 Task: Write the Company Name "Softage" Under Vendor in New Vendor.
Action: Mouse moved to (85, 16)
Screenshot: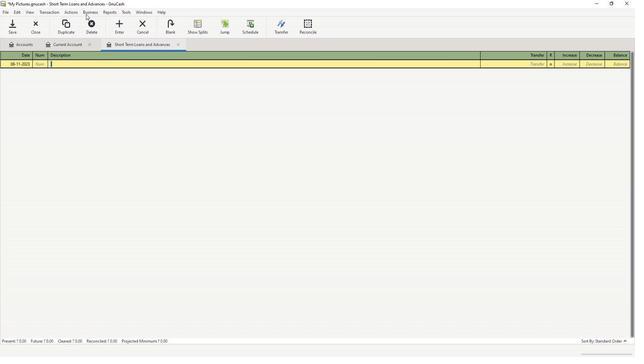 
Action: Mouse pressed left at (85, 16)
Screenshot: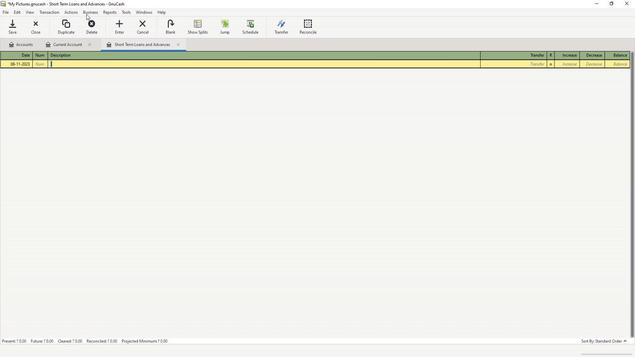 
Action: Mouse moved to (96, 32)
Screenshot: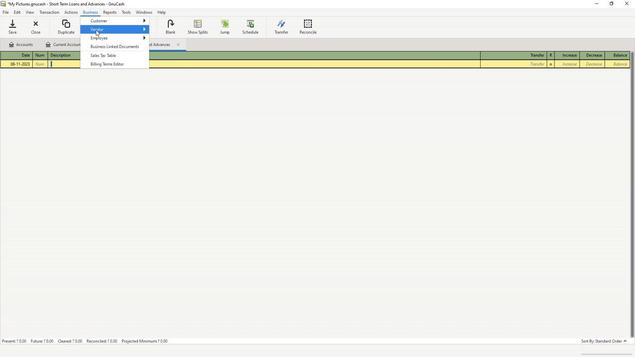 
Action: Mouse pressed left at (96, 32)
Screenshot: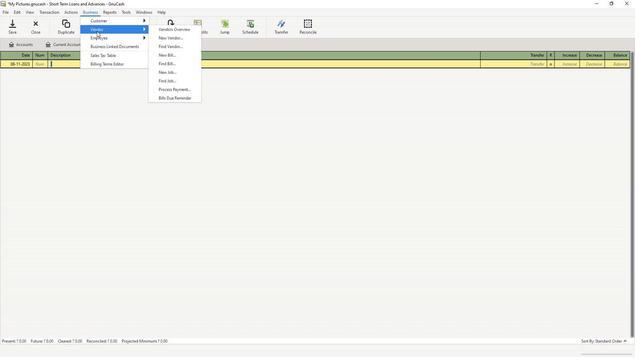 
Action: Mouse moved to (167, 41)
Screenshot: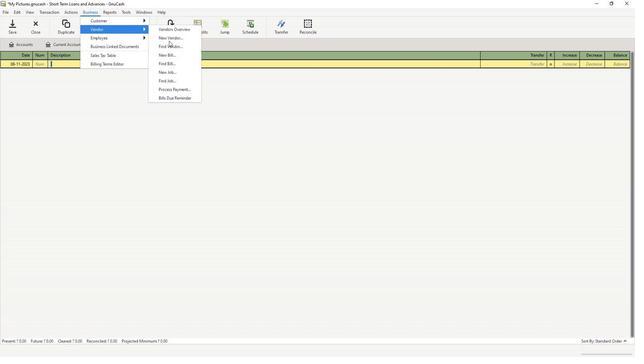 
Action: Mouse pressed left at (167, 41)
Screenshot: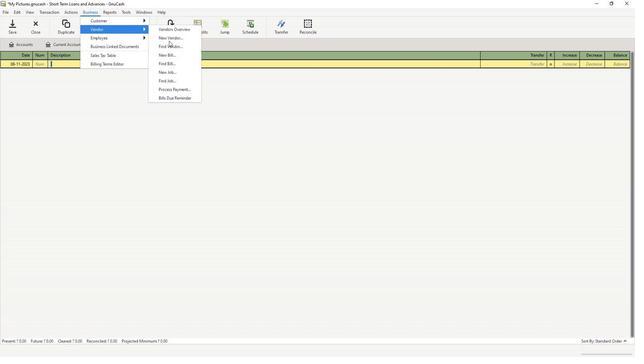 
Action: Mouse moved to (323, 119)
Screenshot: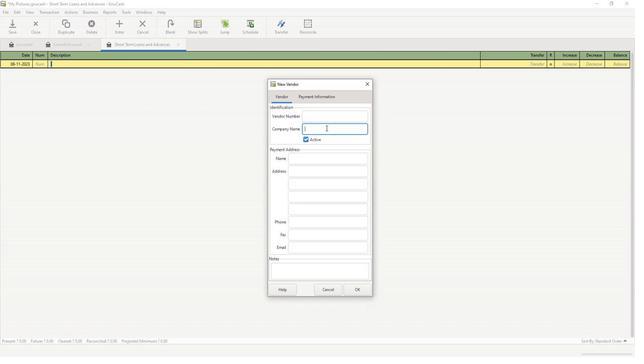 
Action: Mouse pressed left at (323, 119)
Screenshot: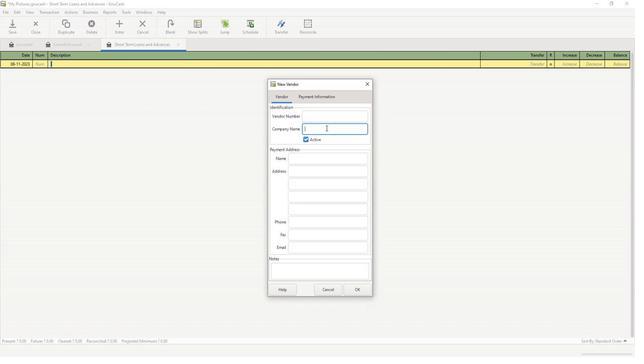
Action: Key pressed <Key.caps_lock><Key.caps_lock><Key.caps_lock>S<Key.caps_lock>oftage
Screenshot: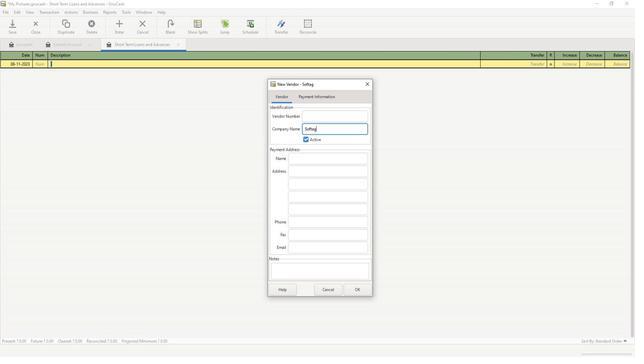 
Action: Mouse moved to (358, 263)
Screenshot: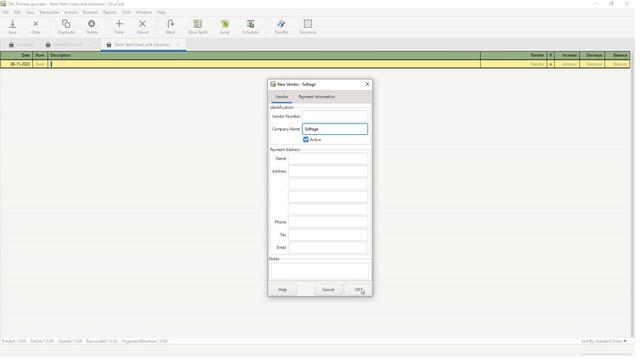 
